 Task: Make in the project AgileCenter a sprint 'Analytics Implementation Sprint'. Create in the project AgileCenter a sprint 'Analytics Implementation Sprint'. Add in the project AgileCenter a sprint 'Analytics Implementation Sprint'
Action: Mouse moved to (1024, 179)
Screenshot: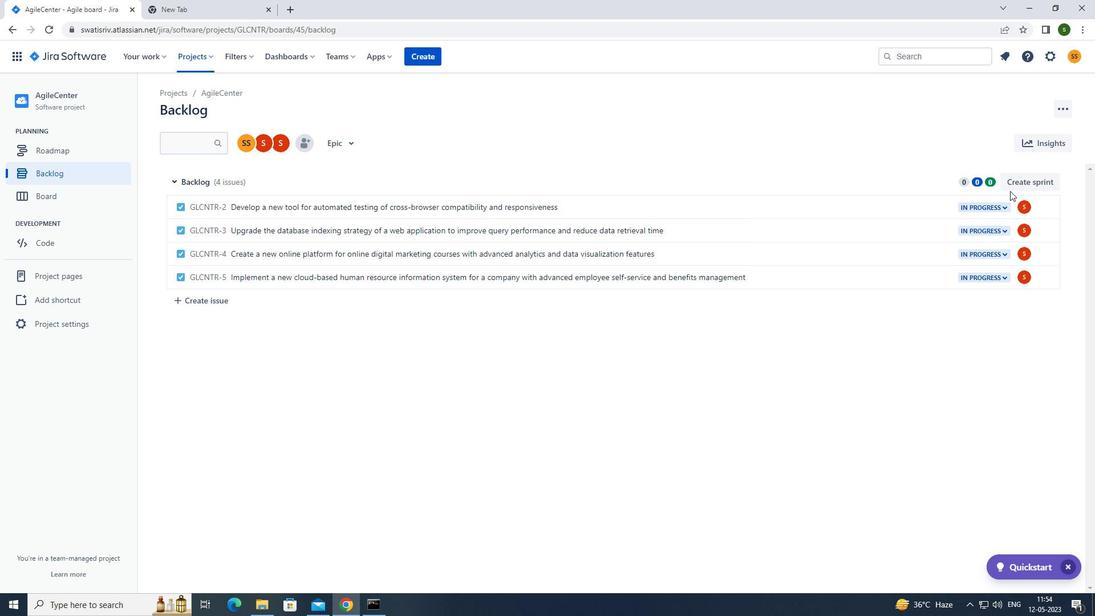 
Action: Mouse pressed left at (1024, 179)
Screenshot: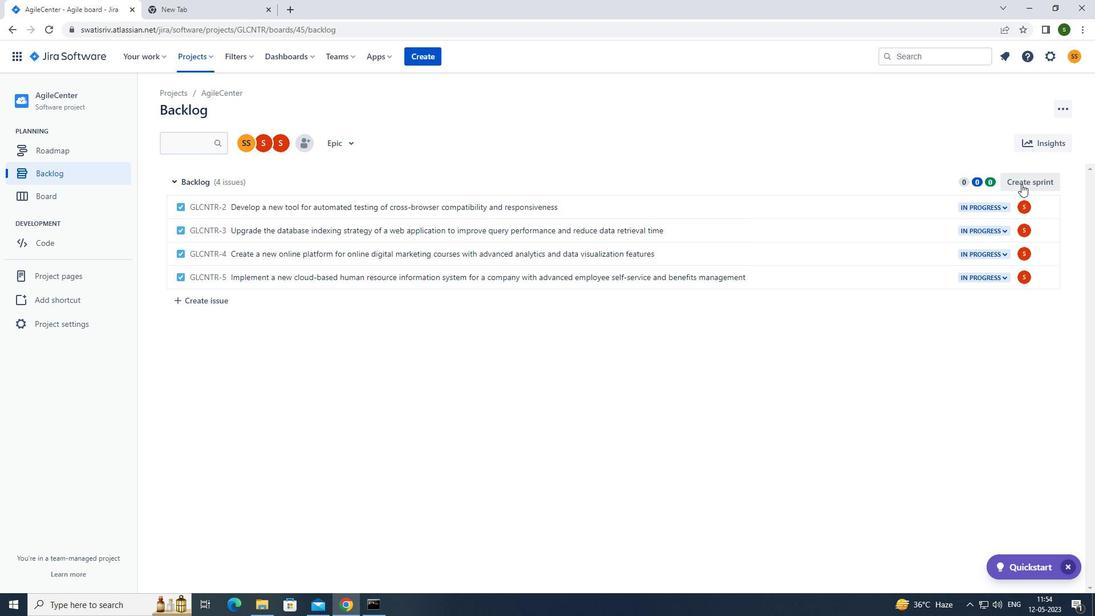 
Action: Mouse moved to (1058, 186)
Screenshot: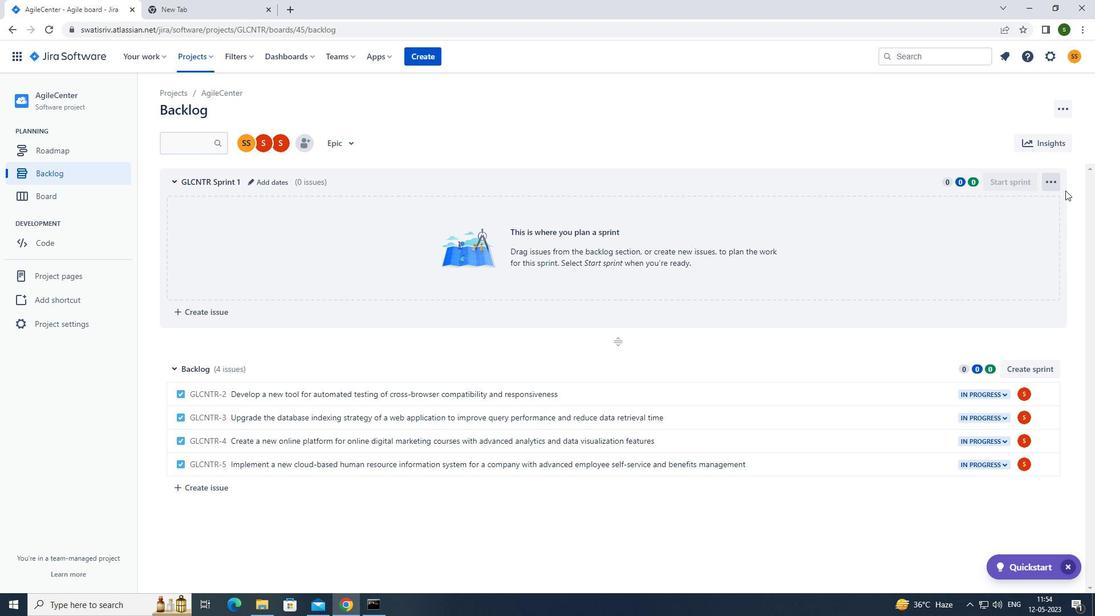 
Action: Mouse pressed left at (1058, 186)
Screenshot: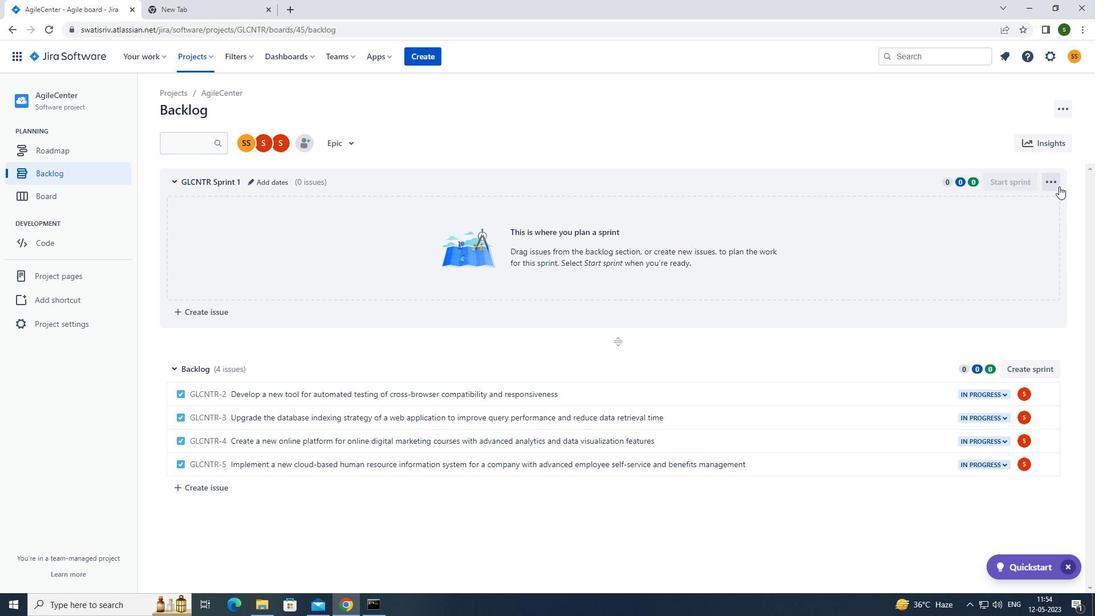 
Action: Mouse moved to (1028, 207)
Screenshot: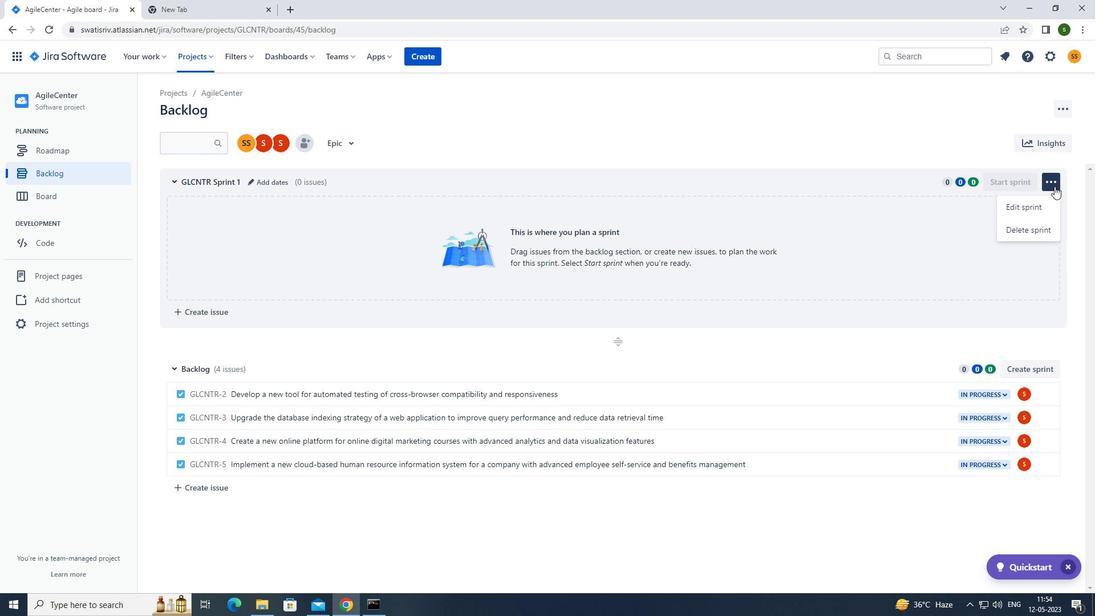 
Action: Mouse pressed left at (1028, 207)
Screenshot: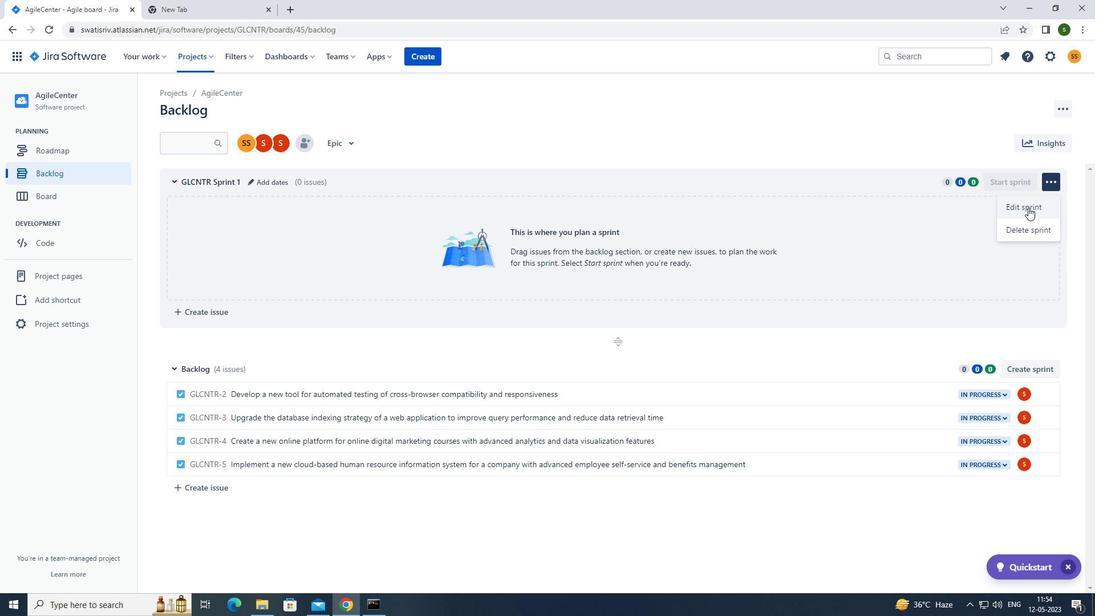 
Action: Mouse moved to (464, 145)
Screenshot: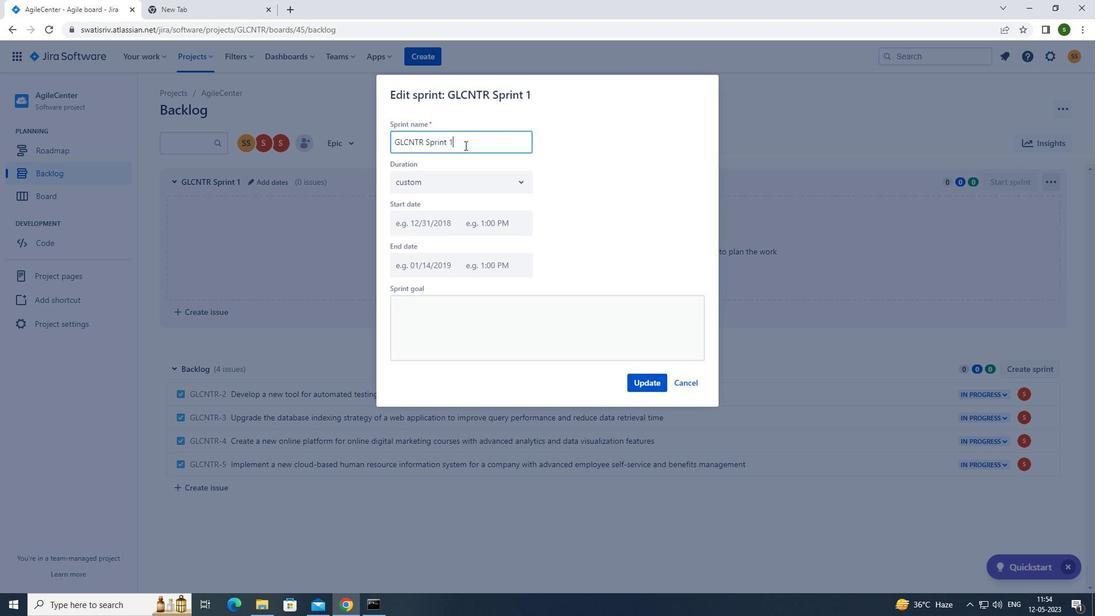 
Action: Key pressed <Key.backspace><Key.backspace><Key.backspace><Key.backspace><Key.backspace><Key.backspace><Key.backspace><Key.backspace><Key.backspace><Key.backspace><Key.backspace><Key.backspace><Key.backspace><Key.backspace><Key.backspace><Key.backspace><Key.backspace><Key.backspace><Key.backspace><Key.backspace><Key.backspace><Key.backspace><Key.backspace><Key.backspace><Key.backspace><Key.backspace><Key.caps_lock>a<Key.caps_lock>nalt<Key.backspace>ytics<Key.space><Key.caps_lock>i<Key.caps_lock>mplementation<Key.space><Key.caps_lock>s<Key.caps_lock>print
Screenshot: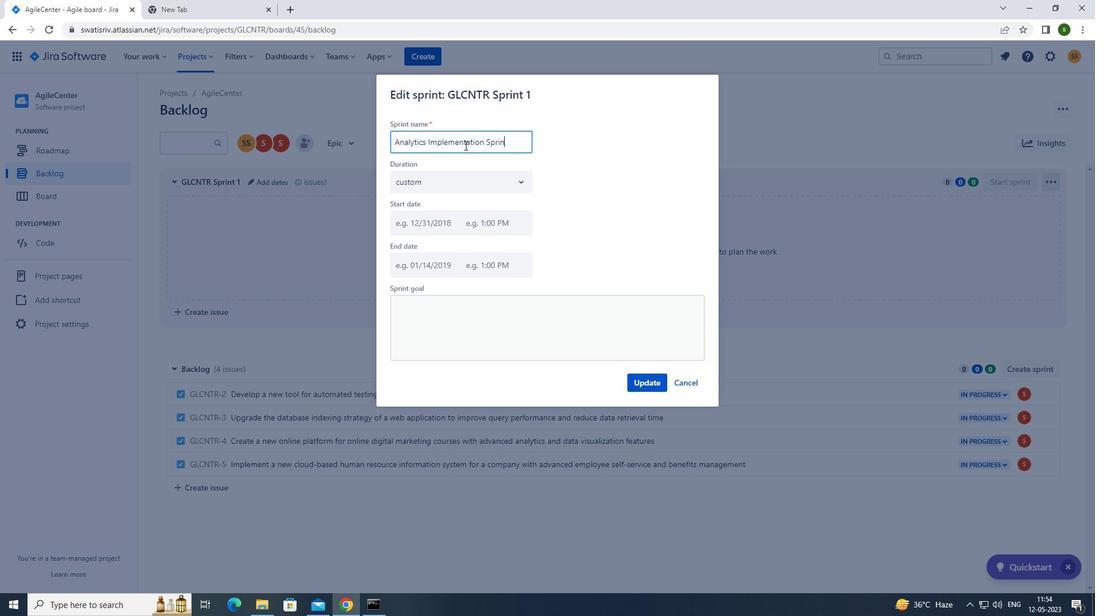
Action: Mouse moved to (466, 144)
Screenshot: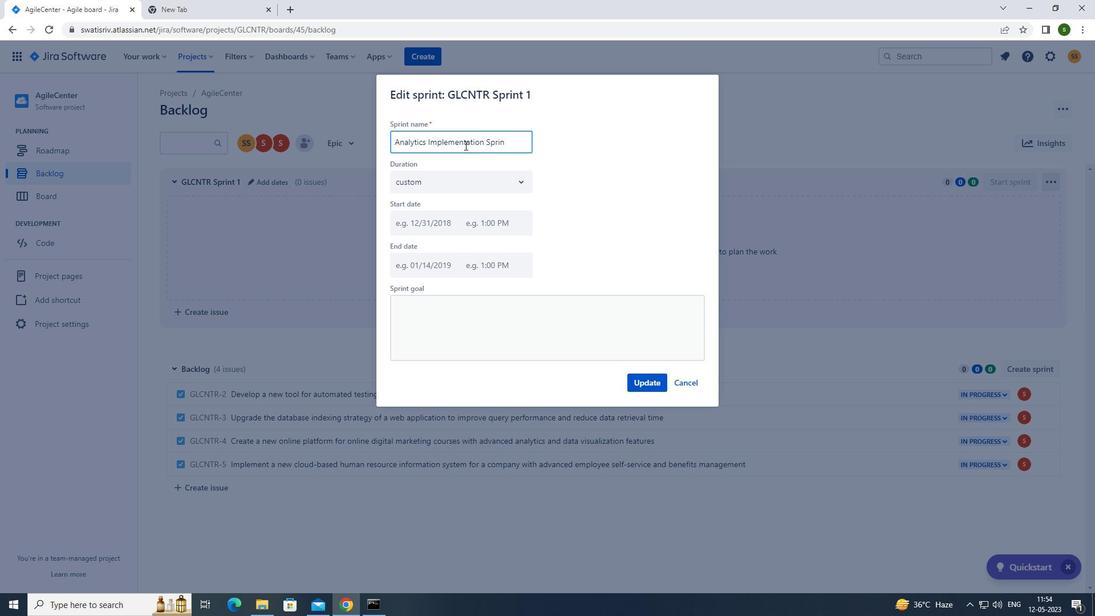 
Action: Key pressed ttttttt
Screenshot: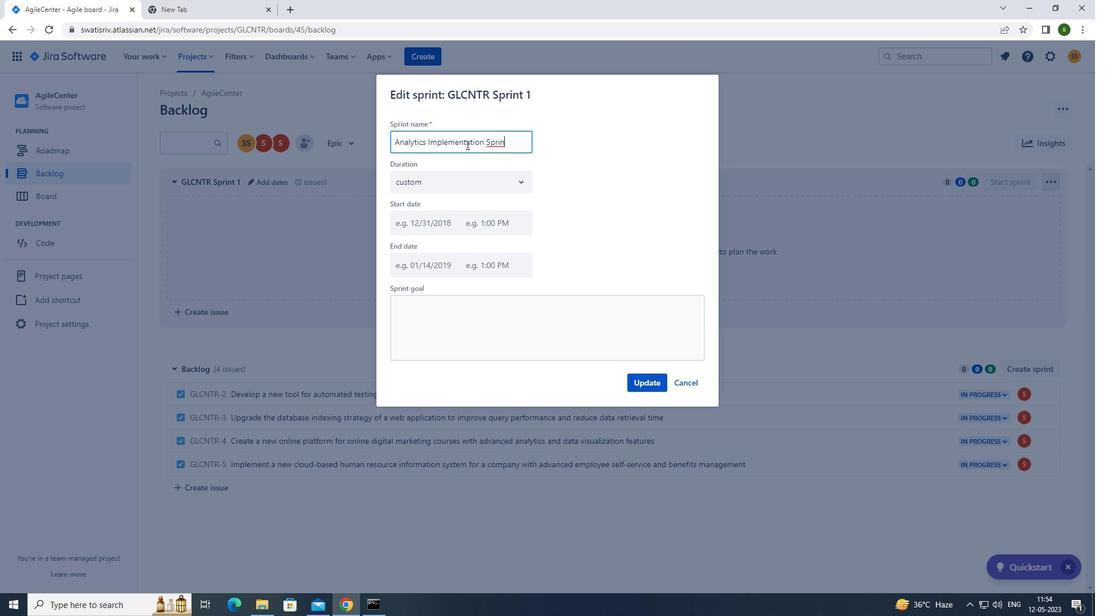 
Action: Mouse moved to (643, 381)
Screenshot: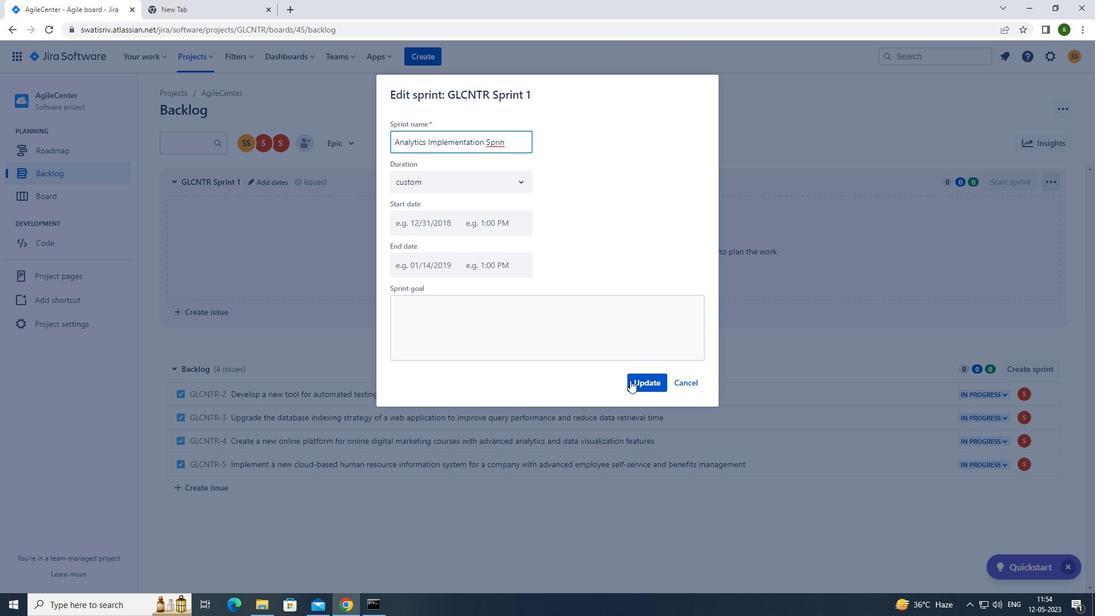 
Action: Mouse pressed left at (643, 381)
Screenshot: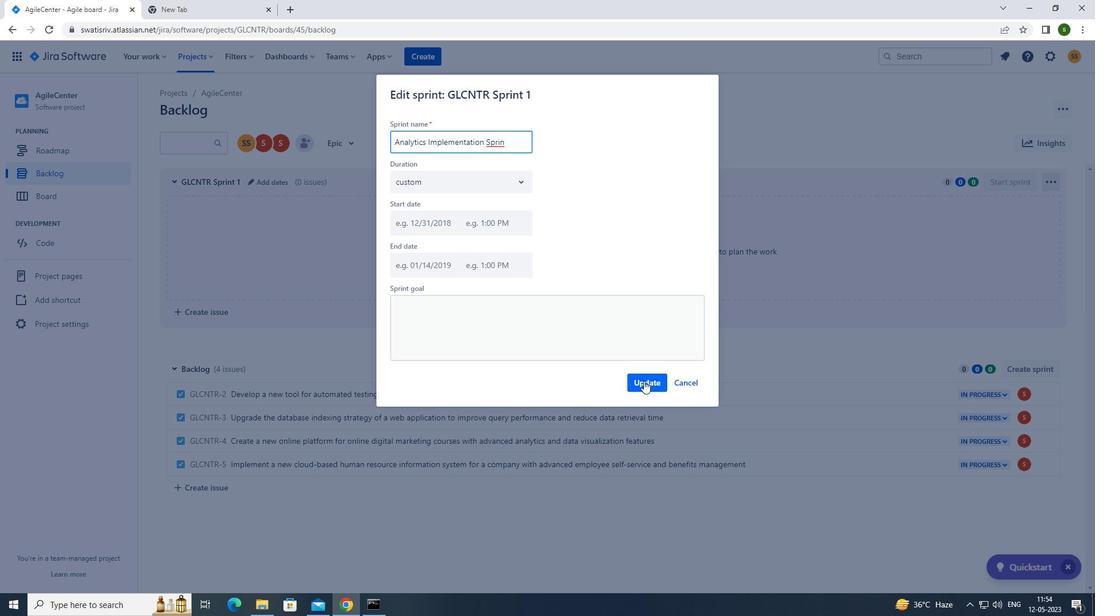 
Action: Mouse moved to (1027, 365)
Screenshot: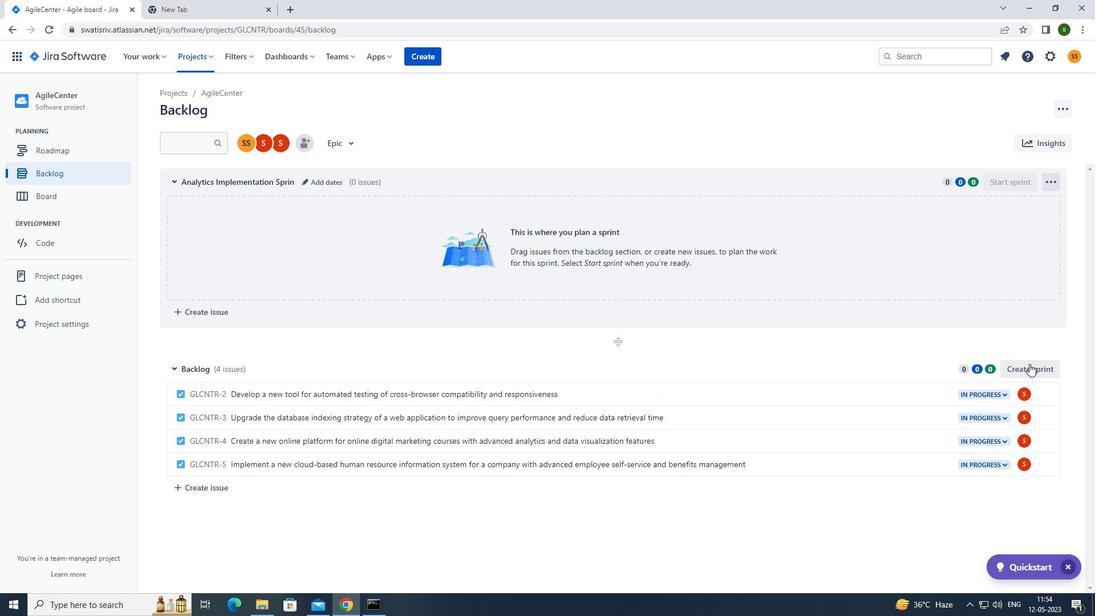 
Action: Mouse pressed left at (1027, 365)
Screenshot: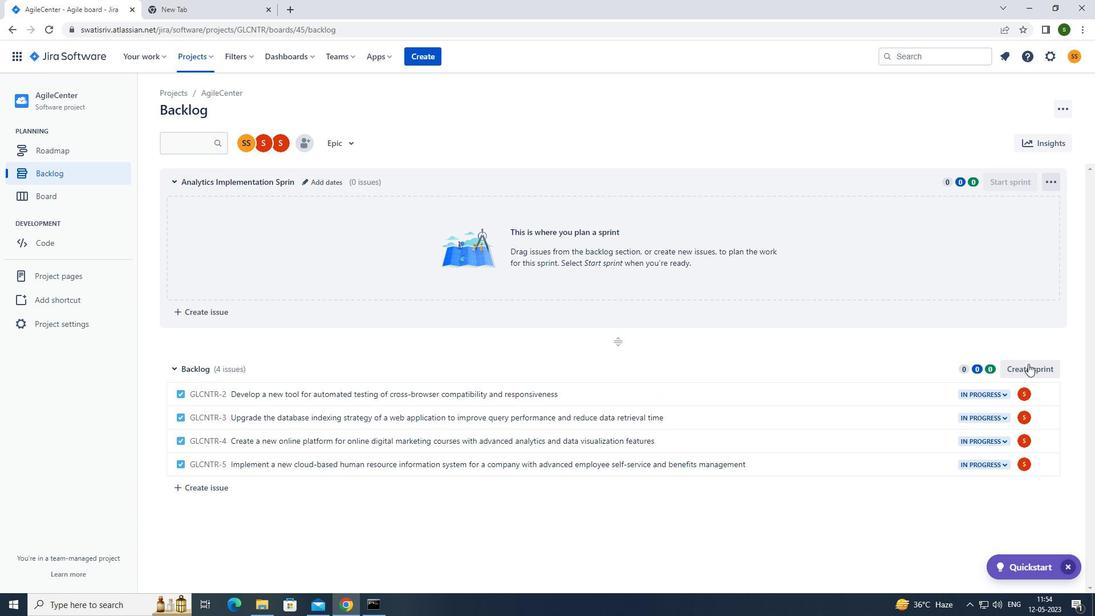 
Action: Mouse moved to (1059, 368)
Screenshot: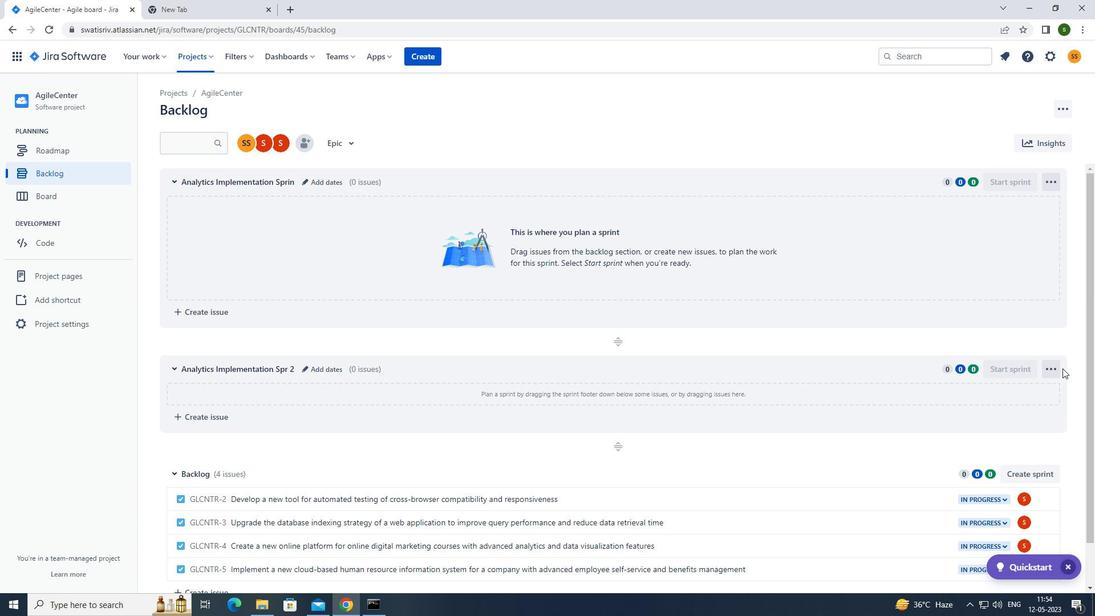 
Action: Mouse pressed left at (1059, 368)
Screenshot: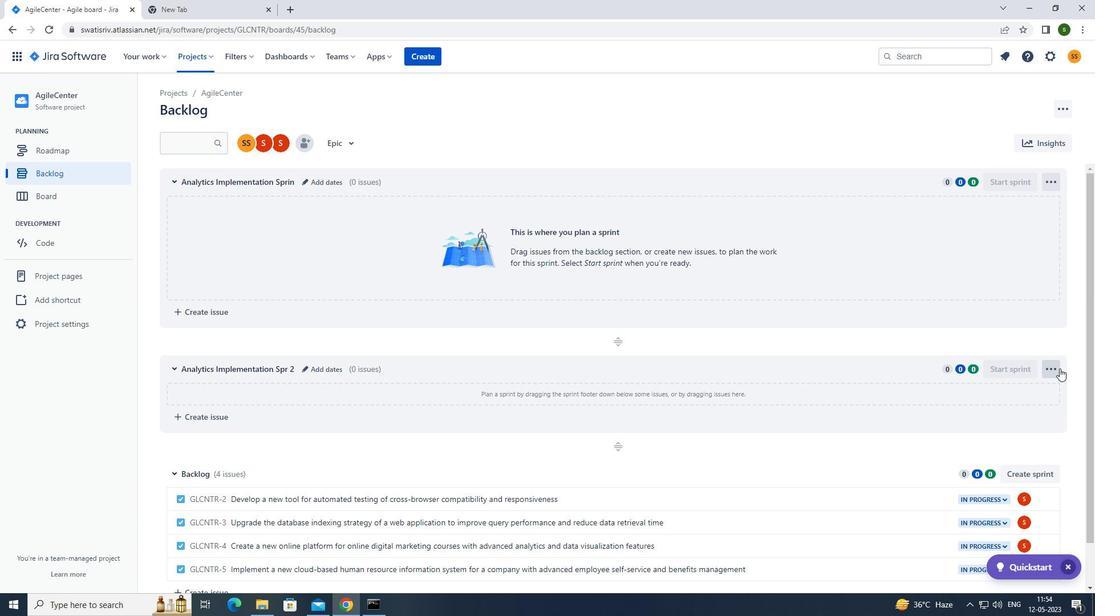 
Action: Mouse moved to (1017, 408)
Screenshot: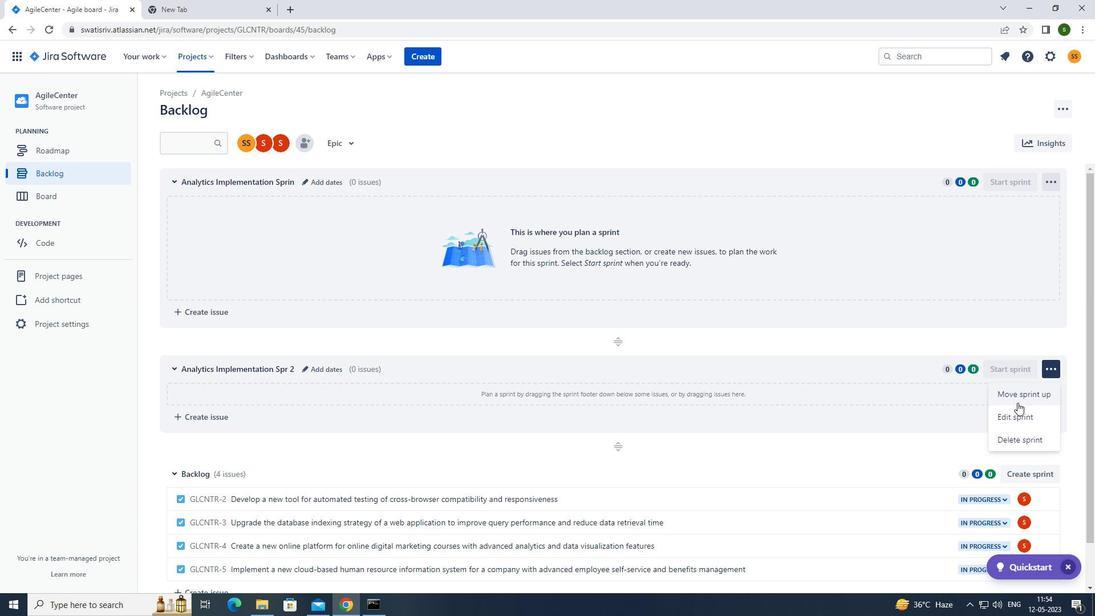 
Action: Mouse pressed left at (1017, 408)
Screenshot: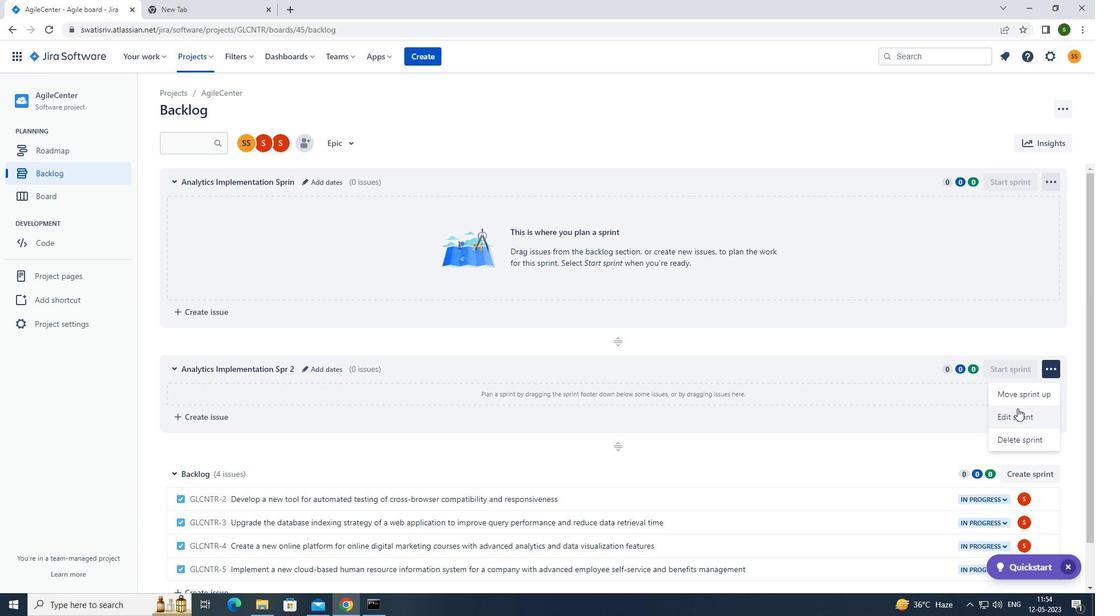 
Action: Mouse moved to (512, 142)
Screenshot: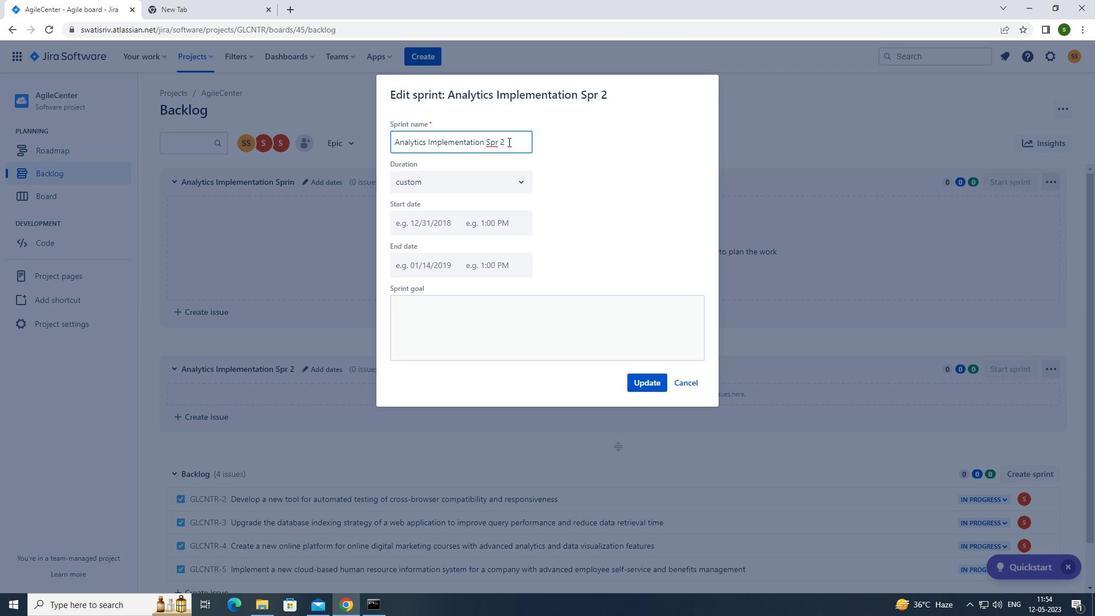
Action: Key pressed <Key.backspace><Key.backspace><Key.backspace><Key.backspace><Key.backspace><Key.backspace><Key.backspace><Key.backspace><Key.backspace><Key.backspace><Key.backspace><Key.backspace><Key.backspace><Key.backspace><Key.backspace><Key.backspace><Key.backspace><Key.backspace><Key.backspace><Key.backspace><Key.backspace><Key.backspace><Key.backspace><Key.backspace><Key.backspace><Key.backspace><Key.backspace><Key.backspace><Key.backspace><Key.backspace><Key.backspace><Key.backspace><Key.backspace><Key.backspace><Key.backspace><Key.backspace><Key.caps_lock>a<Key.caps_lock>nalytics<Key.space><Key.caps_lock>i<Key.caps_lock>mplementation<Key.space><Key.caps_lock>s<Key.caps_lock>print
Screenshot: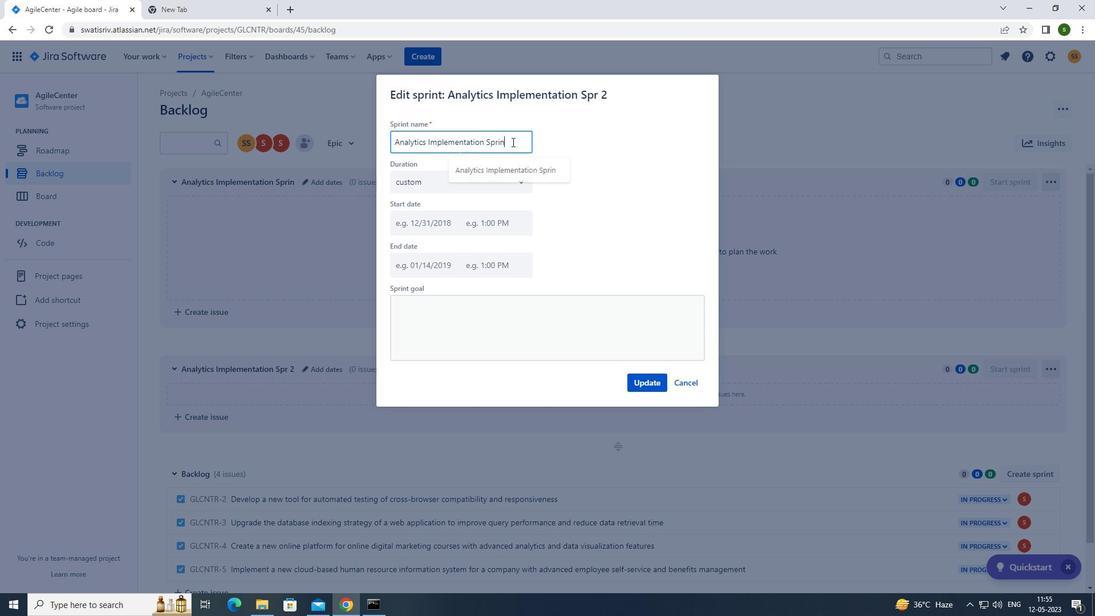 
Action: Mouse moved to (648, 381)
Screenshot: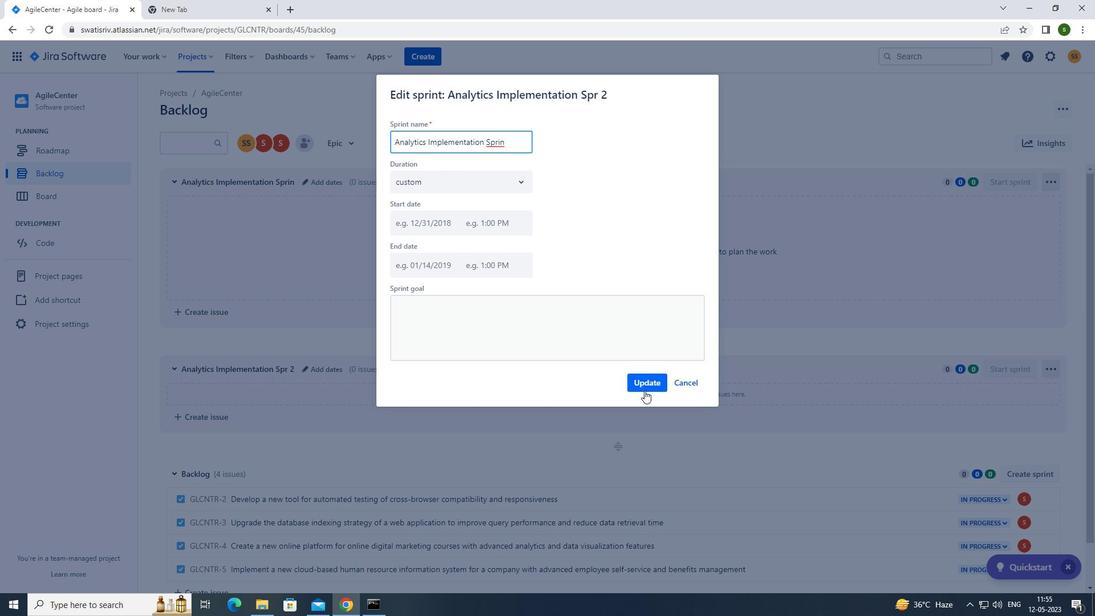 
Action: Mouse pressed left at (648, 381)
Screenshot: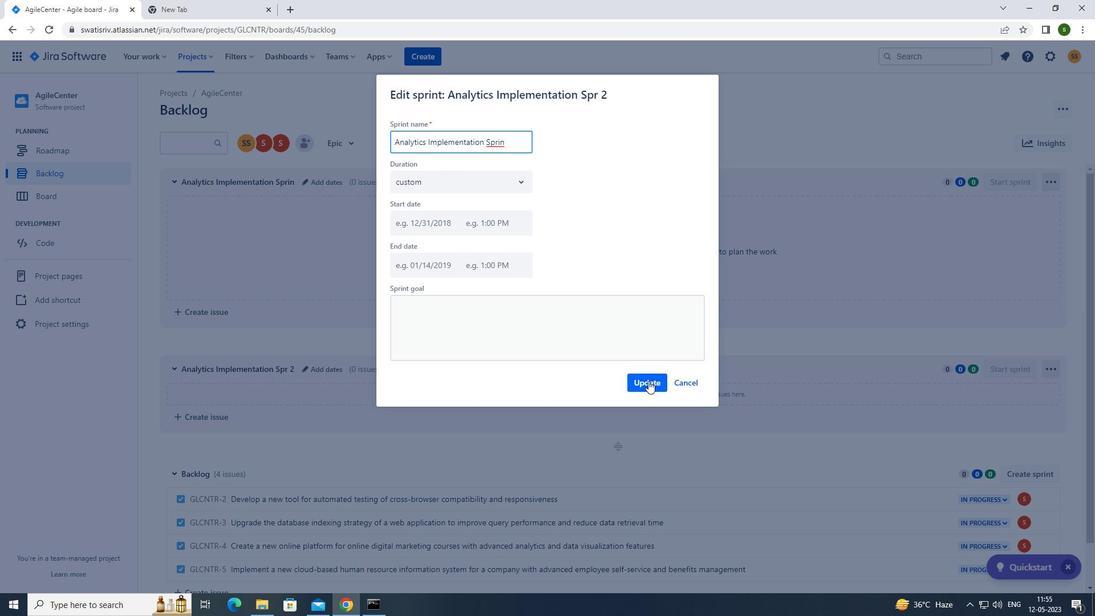 
Action: Mouse moved to (1029, 473)
Screenshot: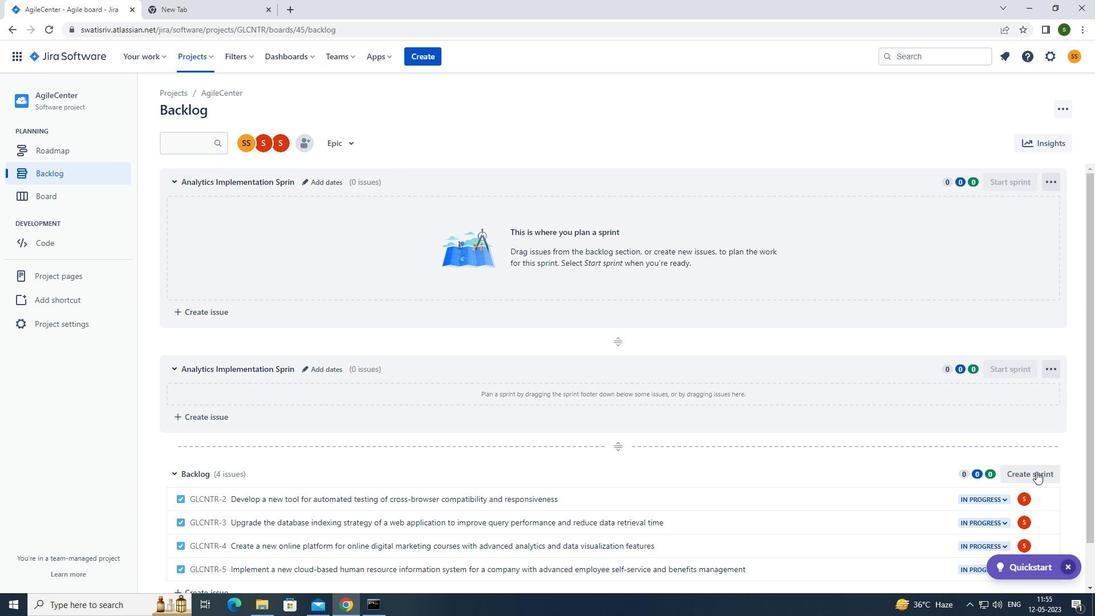 
Action: Mouse pressed left at (1029, 473)
Screenshot: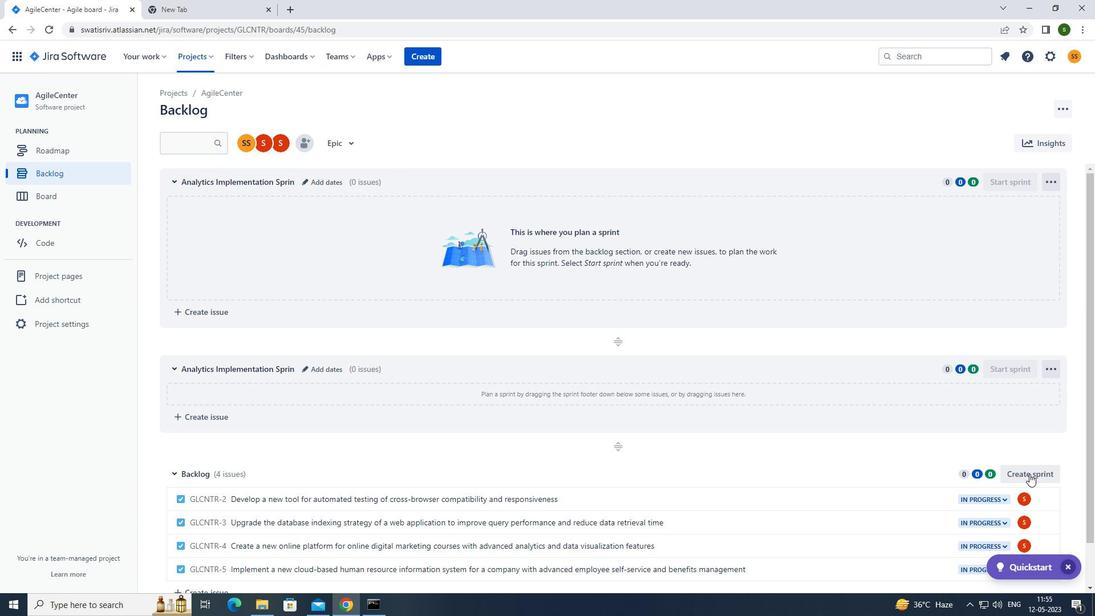 
Action: Mouse moved to (1049, 473)
Screenshot: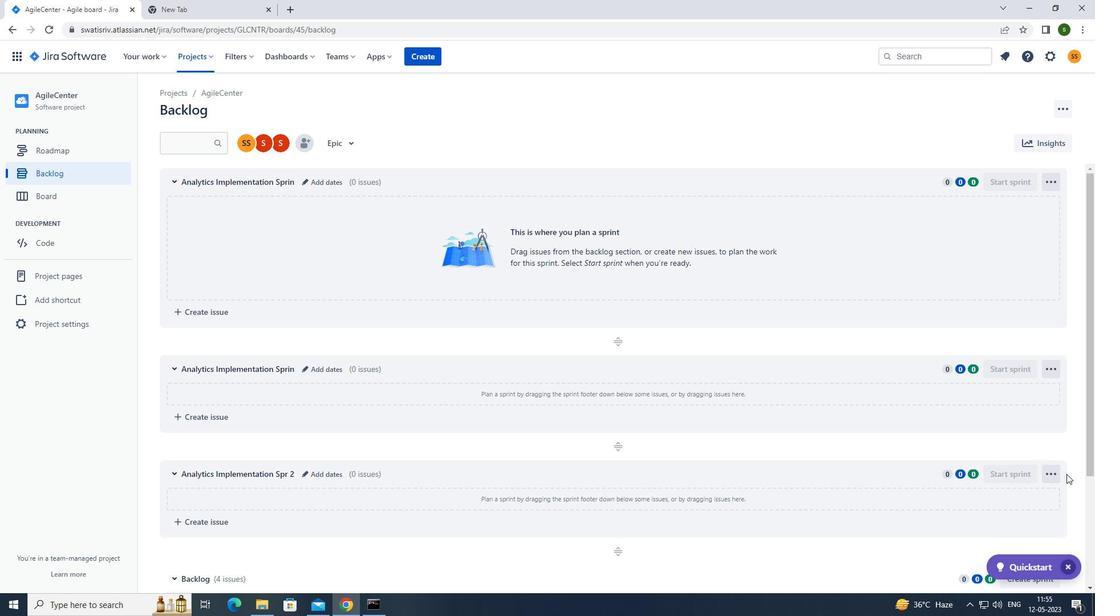 
Action: Mouse pressed left at (1049, 473)
Screenshot: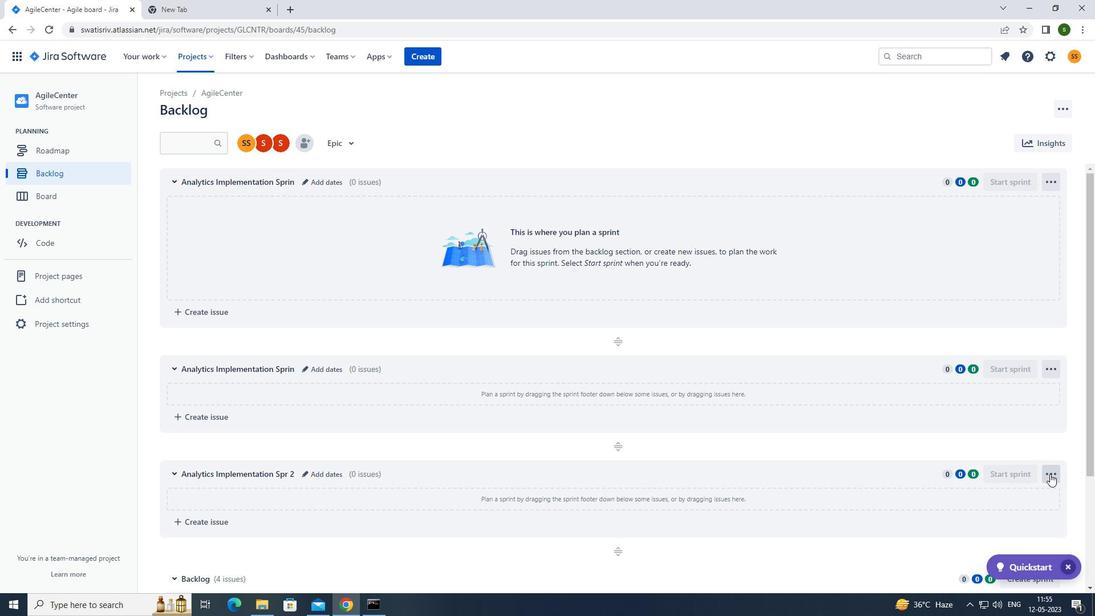 
Action: Mouse moved to (1019, 521)
Screenshot: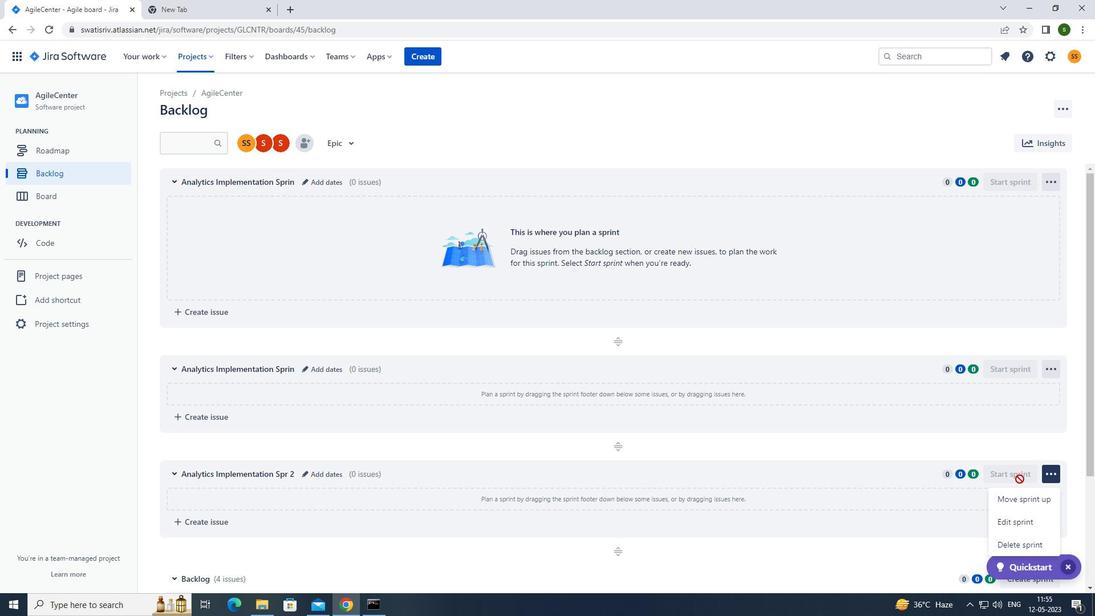 
Action: Mouse pressed left at (1019, 521)
Screenshot: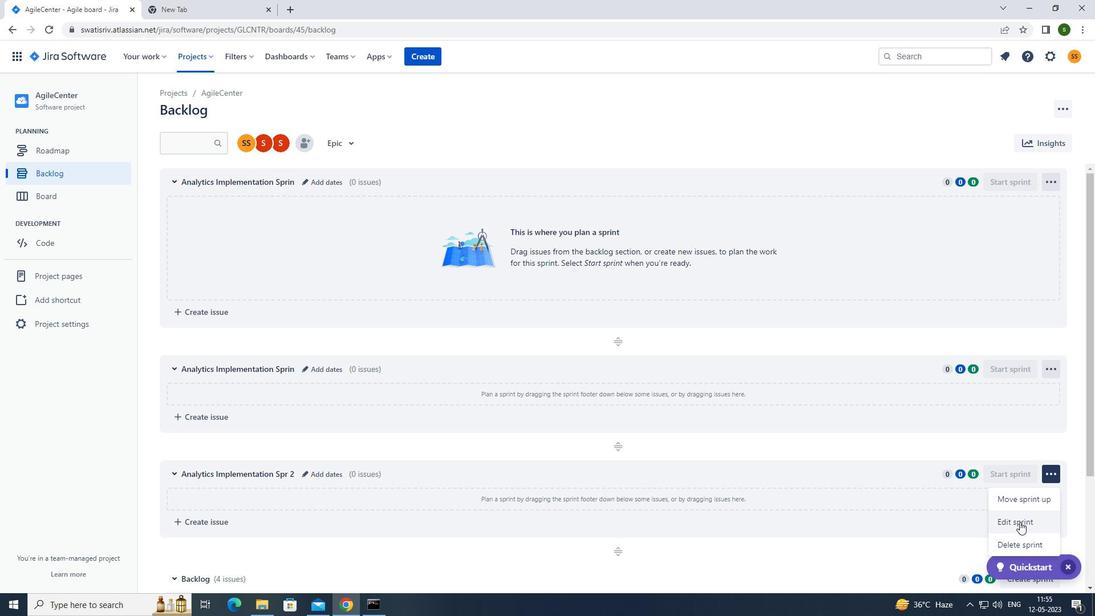 
Action: Mouse moved to (515, 144)
Screenshot: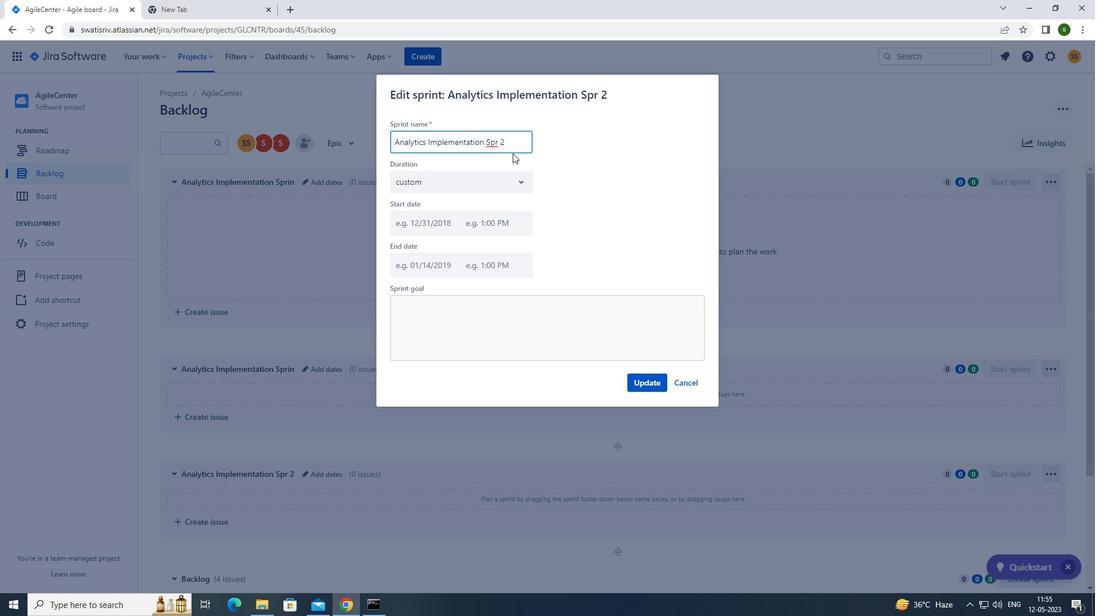 
Action: Key pressed <Key.backspace><Key.backspace><Key.backspace><Key.backspace><Key.backspace><Key.backspace><Key.backspace><Key.backspace><Key.backspace><Key.backspace><Key.backspace><Key.backspace><Key.backspace><Key.backspace><Key.backspace><Key.backspace><Key.backspace><Key.backspace><Key.backspace><Key.backspace><Key.backspace><Key.backspace><Key.backspace><Key.backspace><Key.backspace><Key.backspace><Key.backspace><Key.backspace><Key.backspace><Key.backspace><Key.backspace><Key.backspace><Key.backspace><Key.backspace><Key.backspace><Key.backspace><Key.caps_lock>a<Key.caps_lock>nalytics<Key.space><Key.caps_lock>i<Key.caps_lock>mplementation<Key.space><Key.caps_lock>s<Key.caps_lock>print
Screenshot: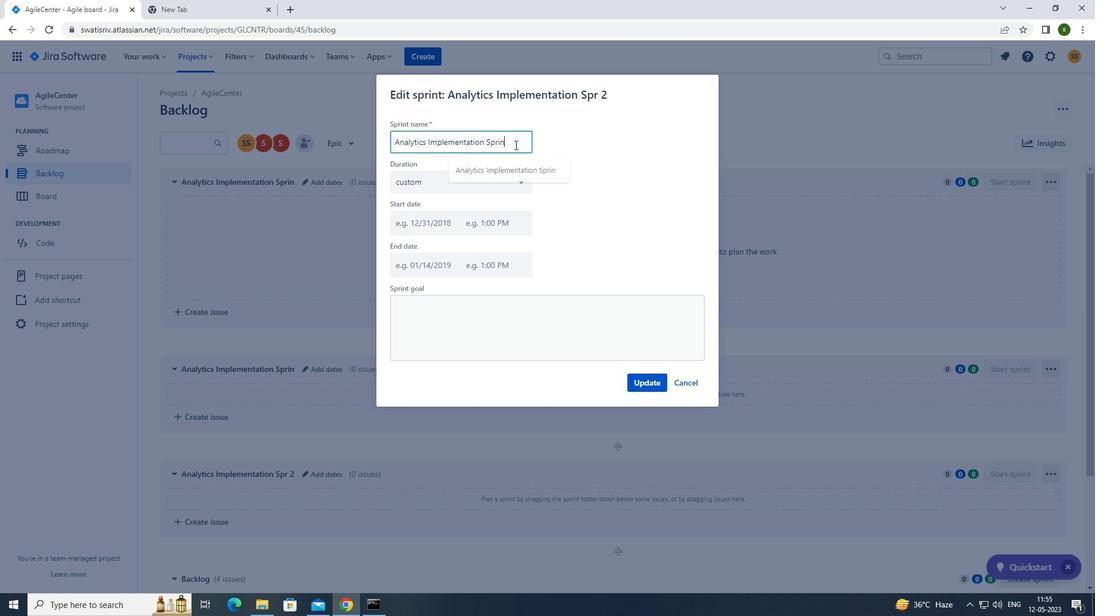 
Action: Mouse moved to (657, 384)
Screenshot: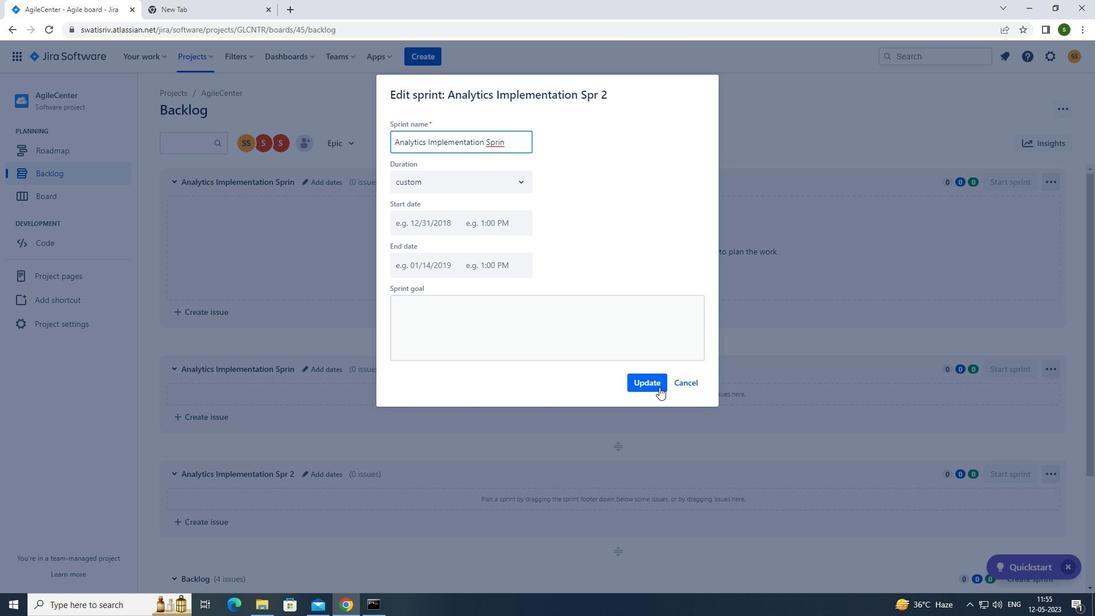 
Action: Mouse pressed left at (657, 384)
Screenshot: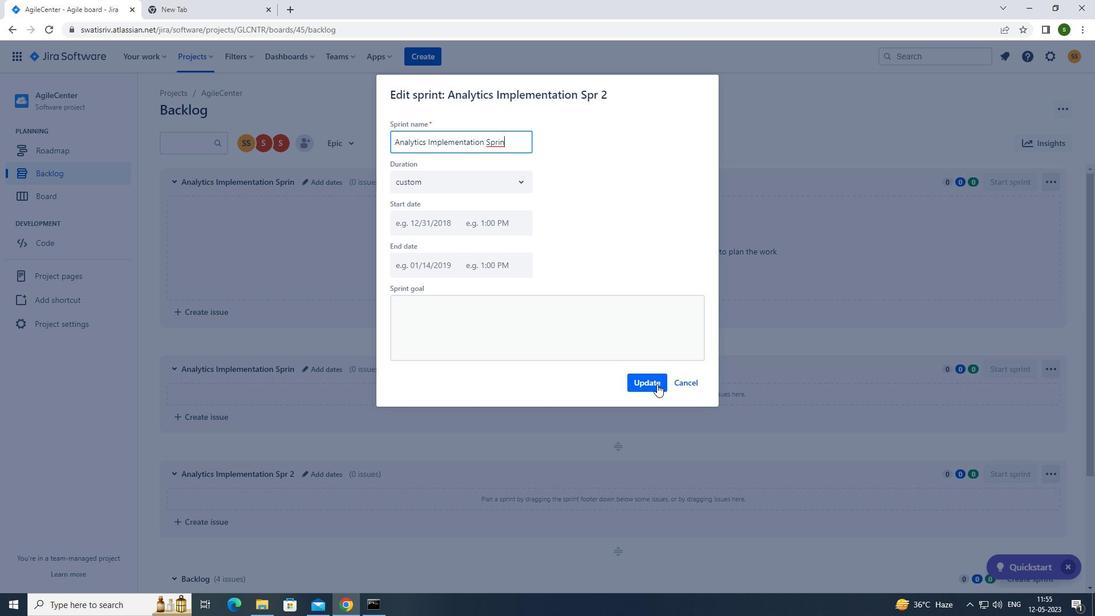 
Action: Mouse moved to (656, 384)
Screenshot: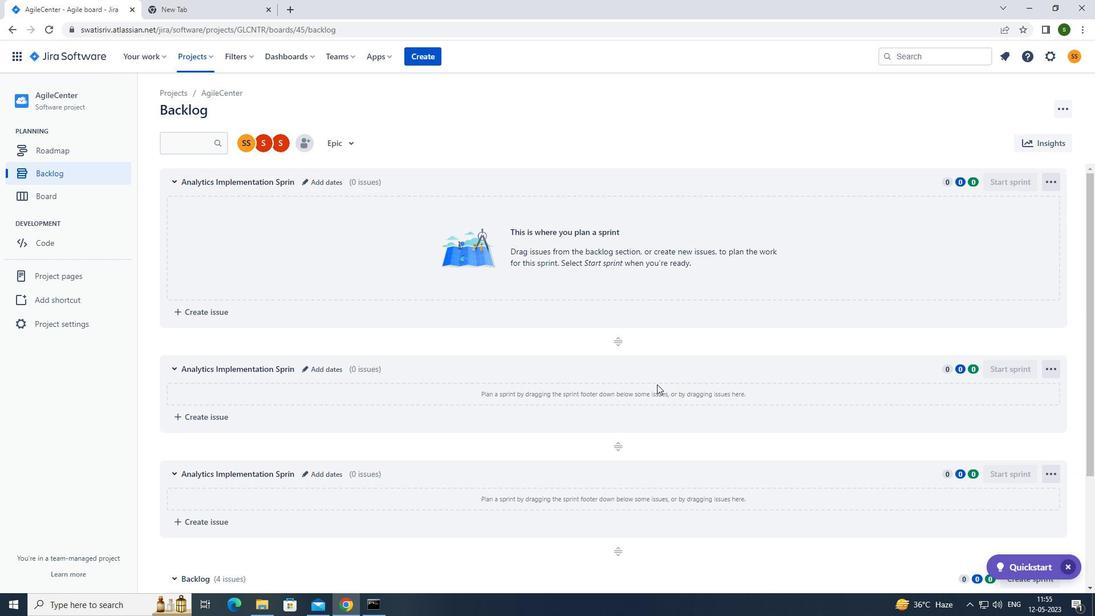 
